 Task: In the  document Sedona.doc ,align picture to the 'center'. Insert word art below the picture and give heading  'Sedona in Purple'
Action: Mouse moved to (376, 195)
Screenshot: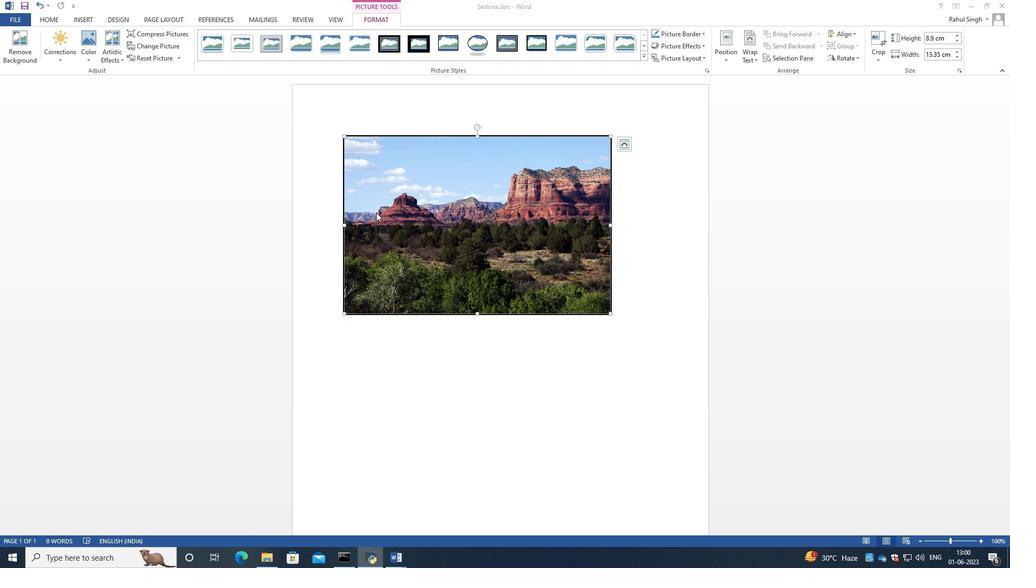 
Action: Mouse pressed left at (376, 195)
Screenshot: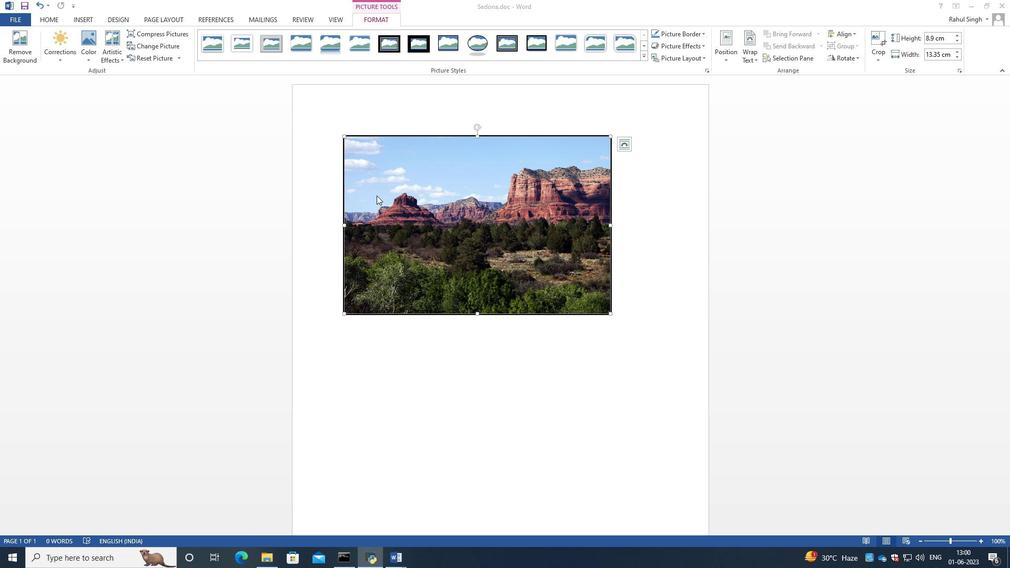 
Action: Mouse moved to (104, 16)
Screenshot: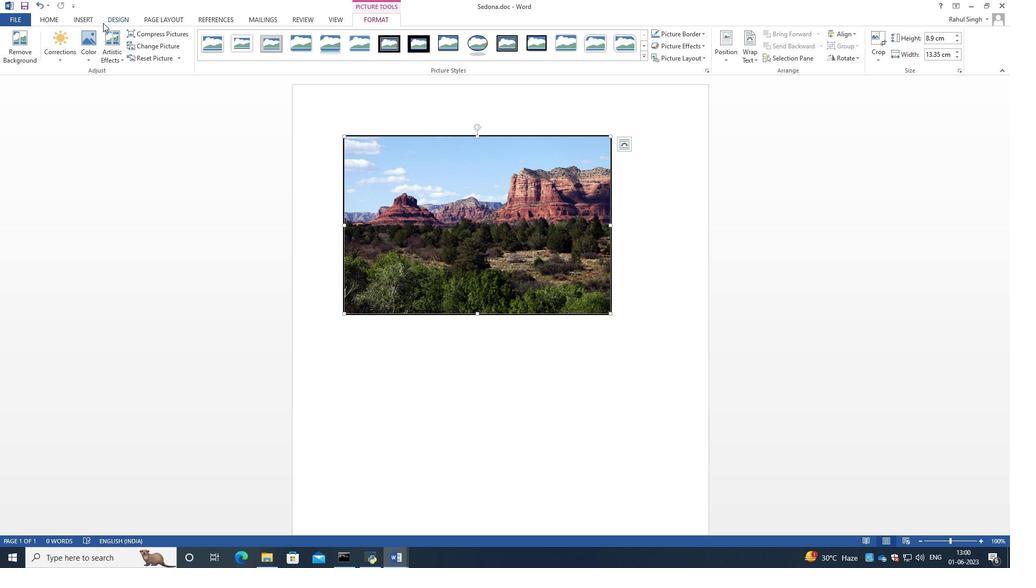 
Action: Mouse pressed left at (104, 16)
Screenshot: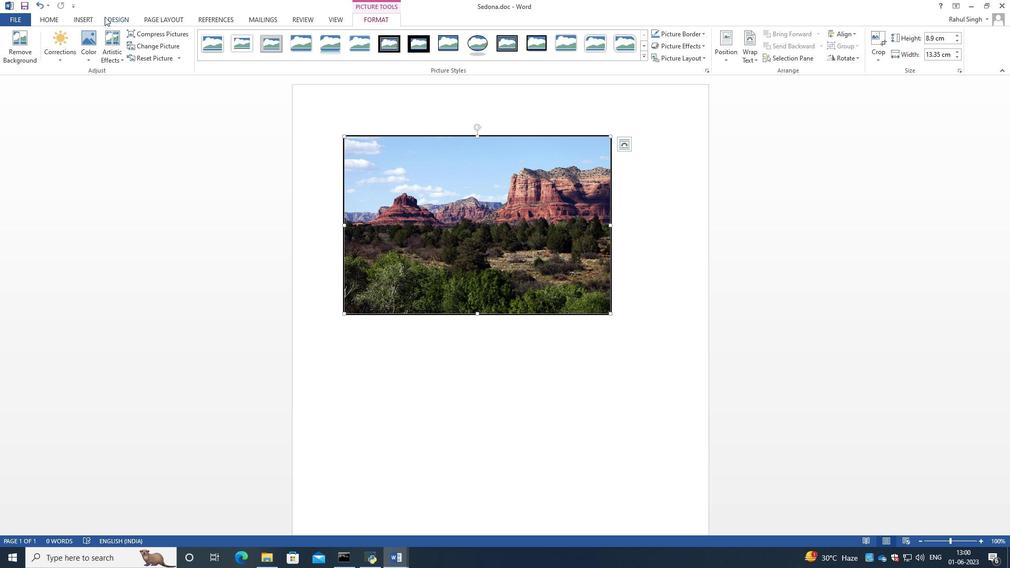 
Action: Mouse moved to (78, 16)
Screenshot: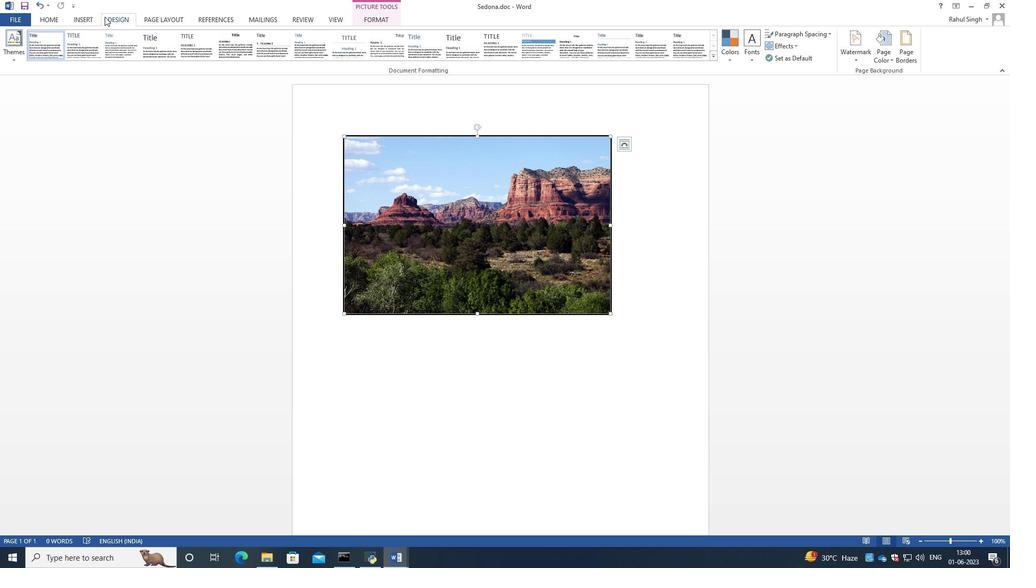 
Action: Mouse pressed left at (78, 16)
Screenshot: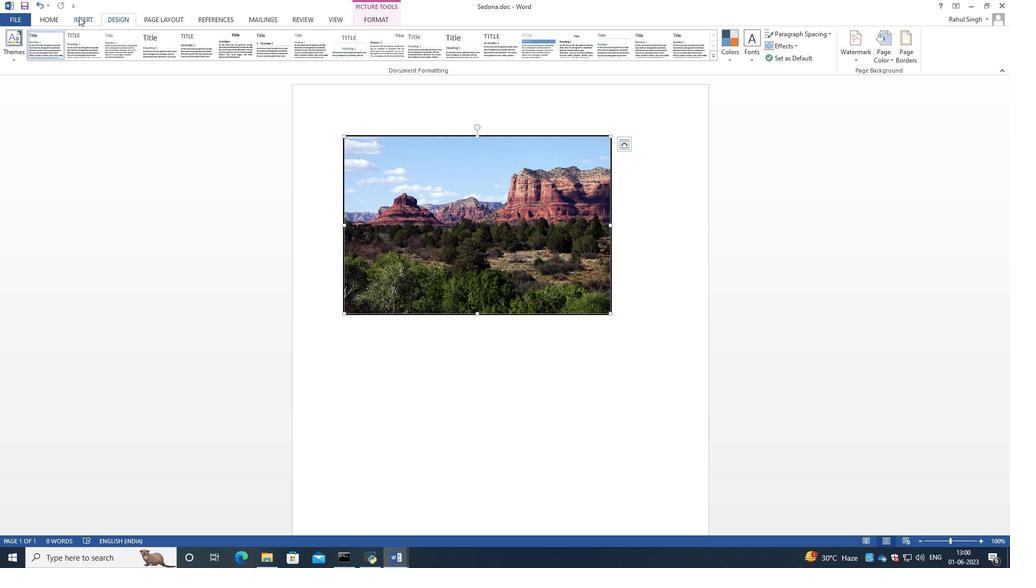 
Action: Mouse moved to (46, 13)
Screenshot: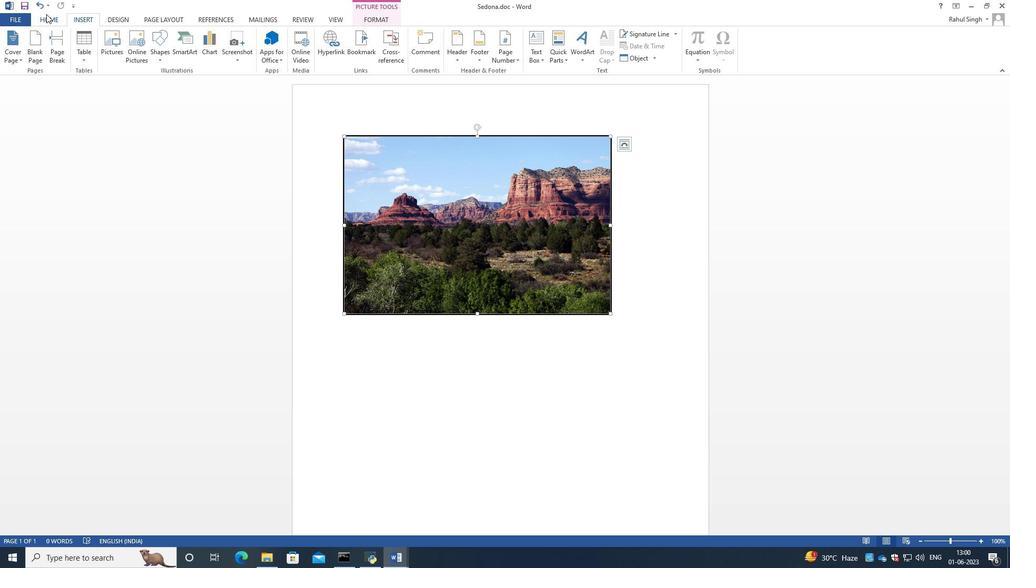 
Action: Mouse pressed left at (46, 13)
Screenshot: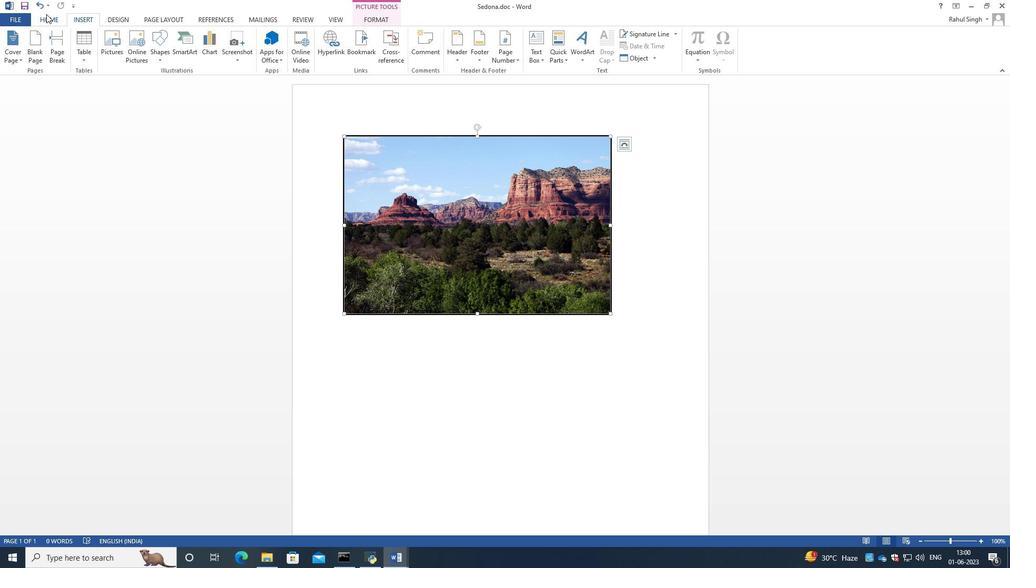 
Action: Mouse moved to (240, 54)
Screenshot: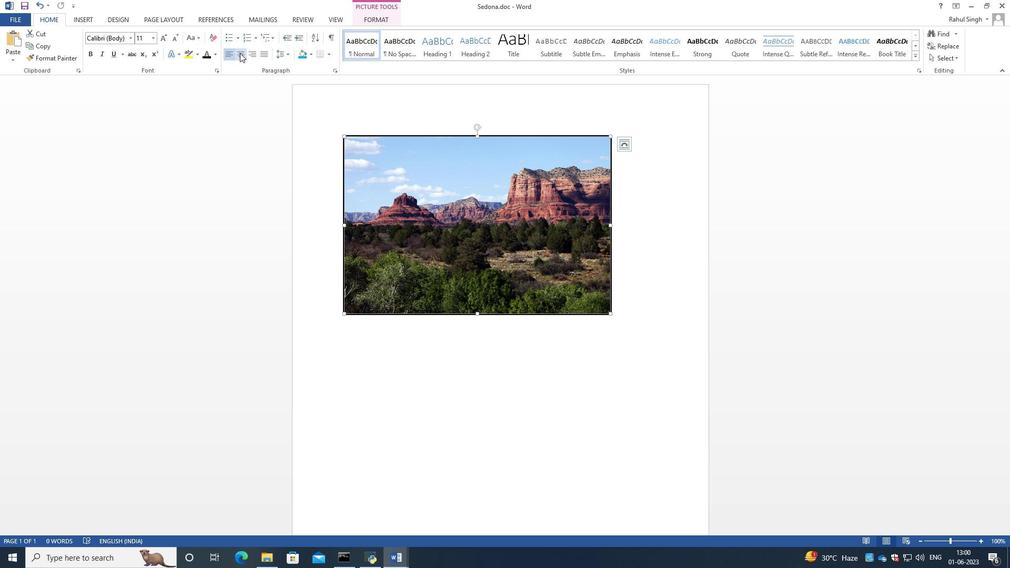 
Action: Mouse pressed left at (240, 54)
Screenshot: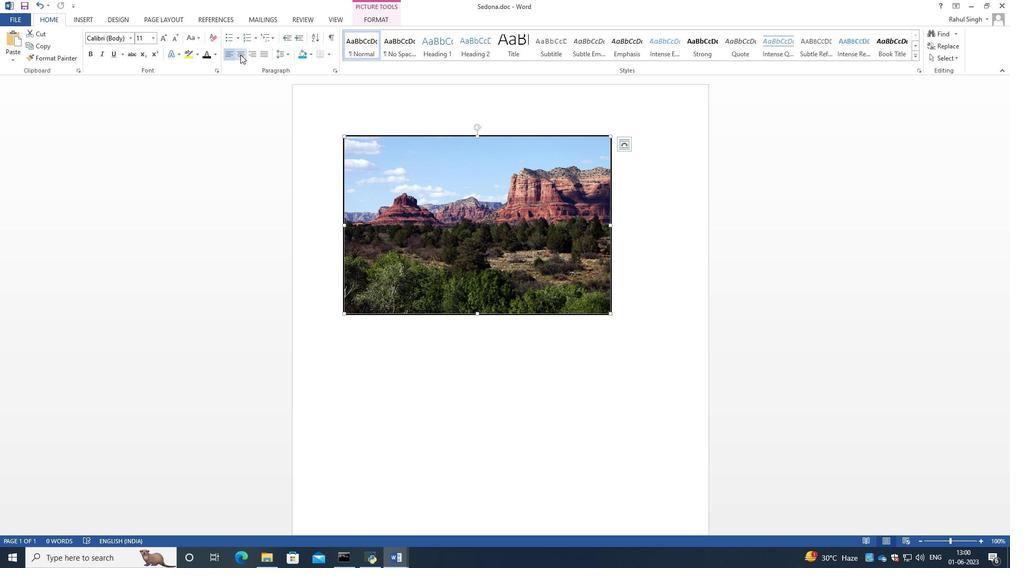 
Action: Mouse moved to (464, 342)
Screenshot: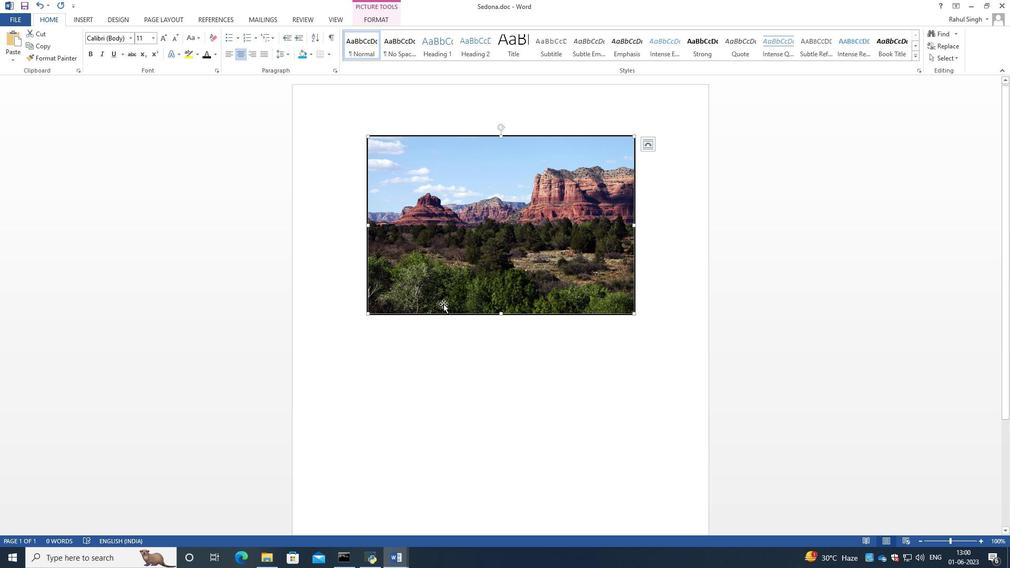 
Action: Mouse pressed left at (464, 342)
Screenshot: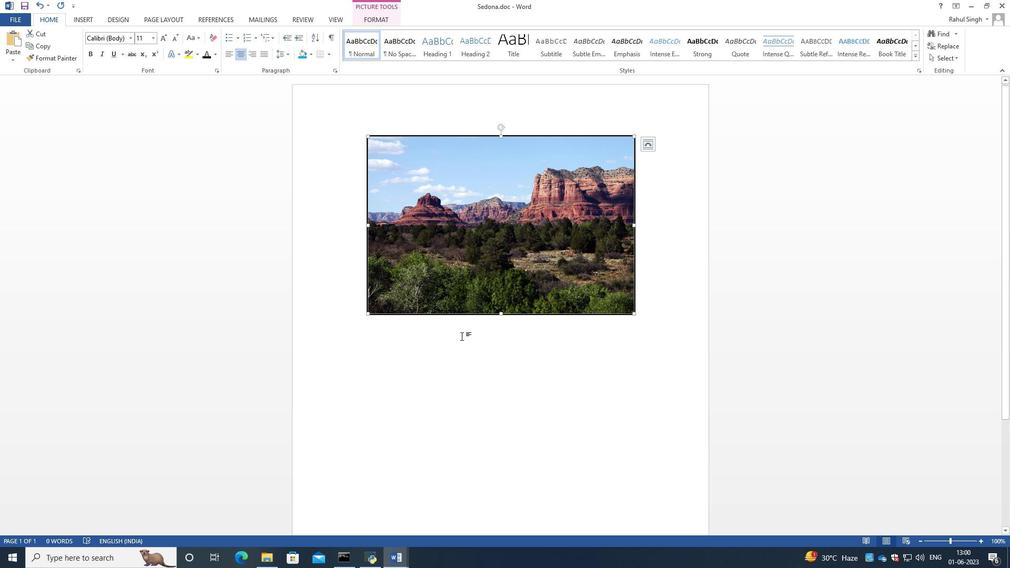 
Action: Mouse moved to (83, 15)
Screenshot: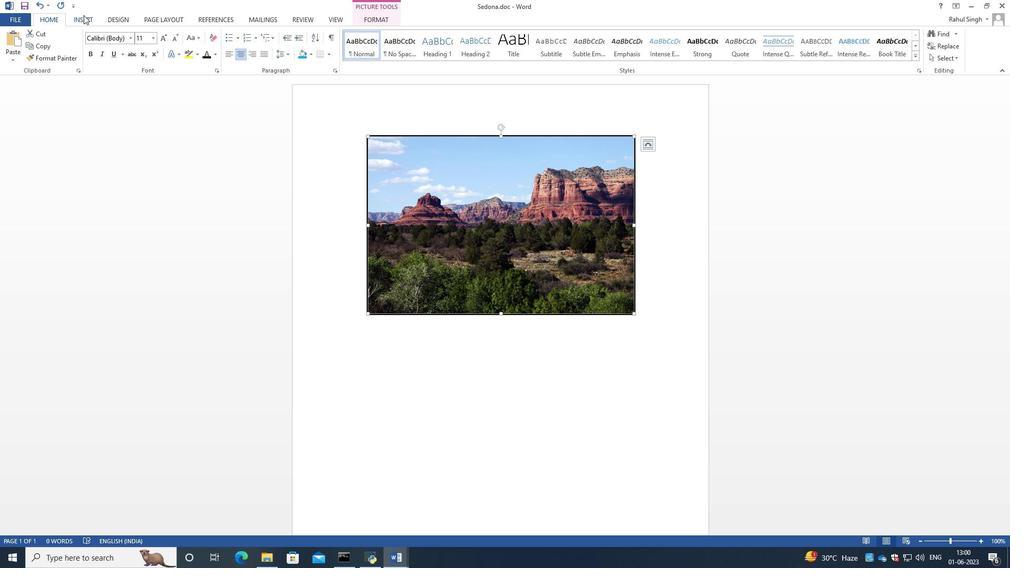 
Action: Mouse pressed left at (83, 15)
Screenshot: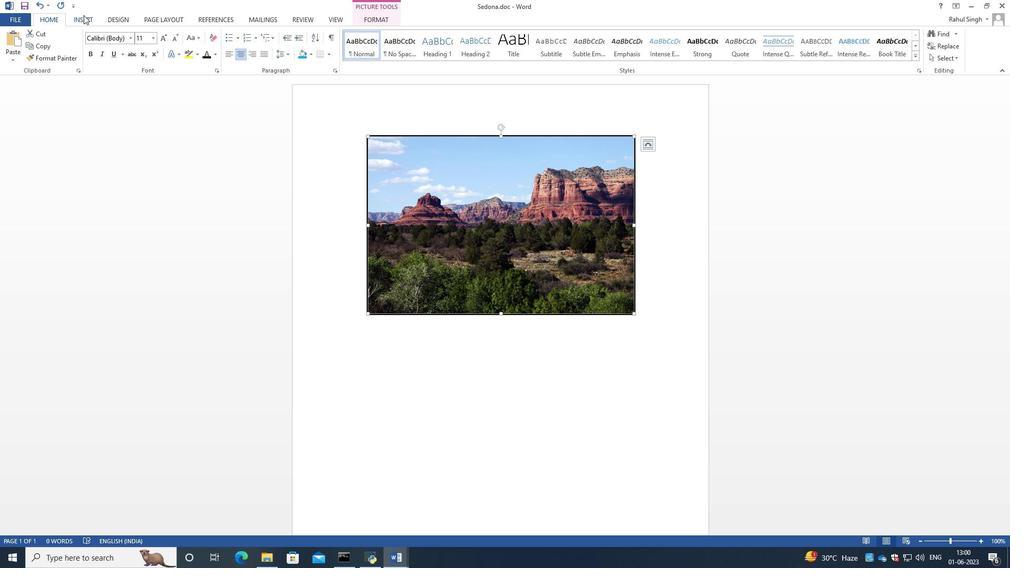 
Action: Mouse moved to (577, 46)
Screenshot: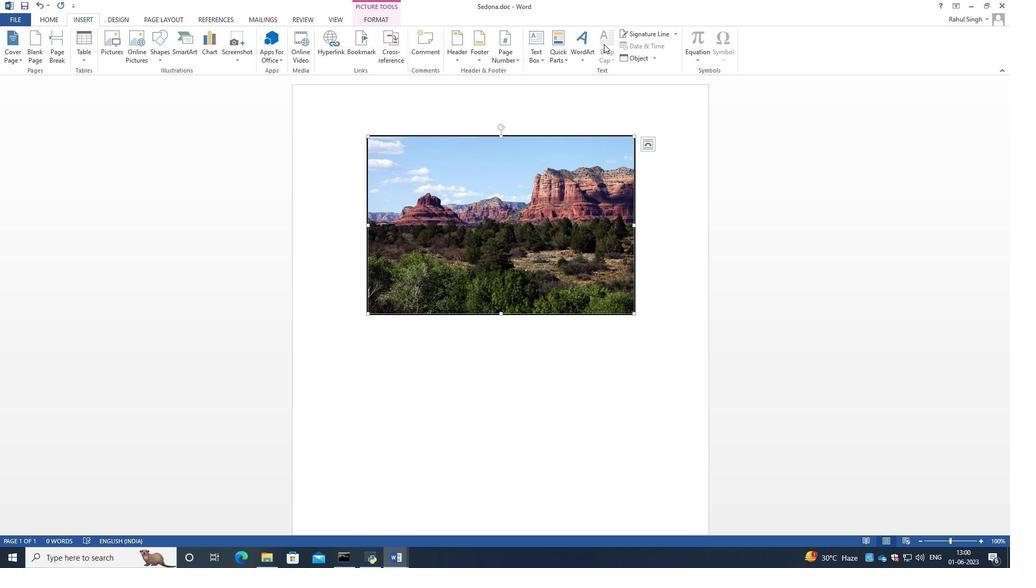 
Action: Mouse pressed left at (577, 46)
Screenshot: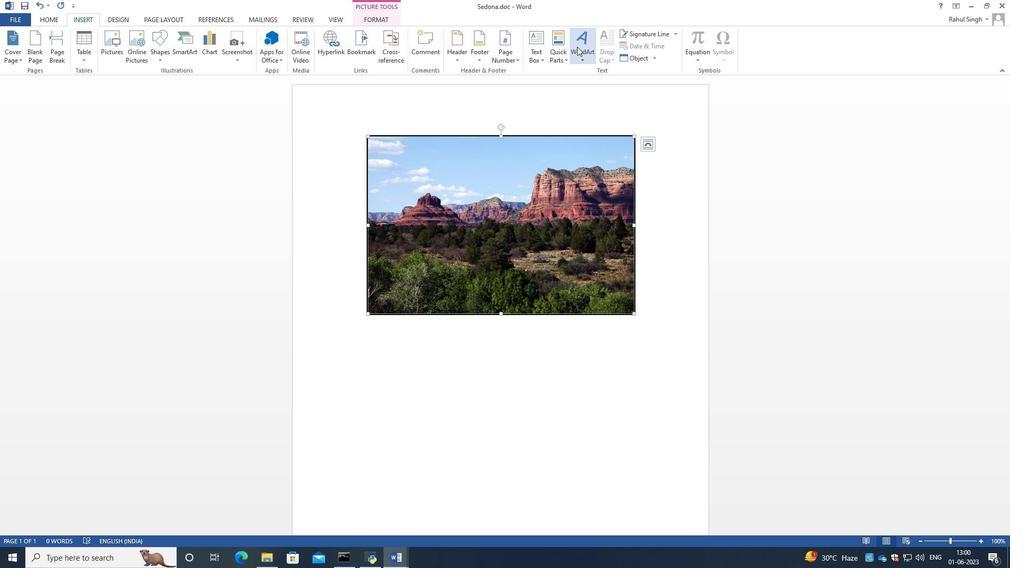
Action: Mouse moved to (480, 321)
Screenshot: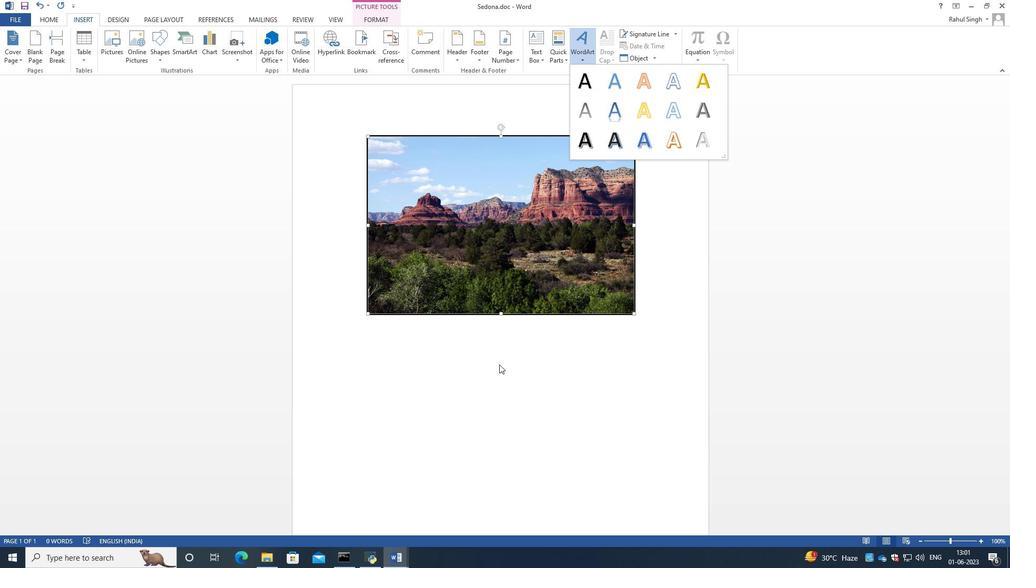 
Action: Mouse pressed left at (480, 321)
Screenshot: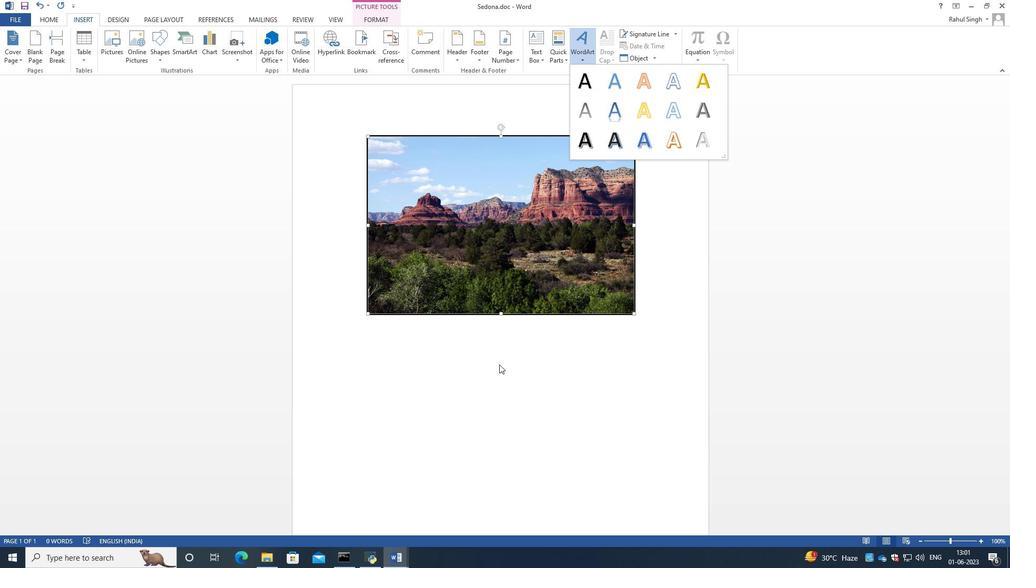 
Action: Mouse moved to (487, 346)
Screenshot: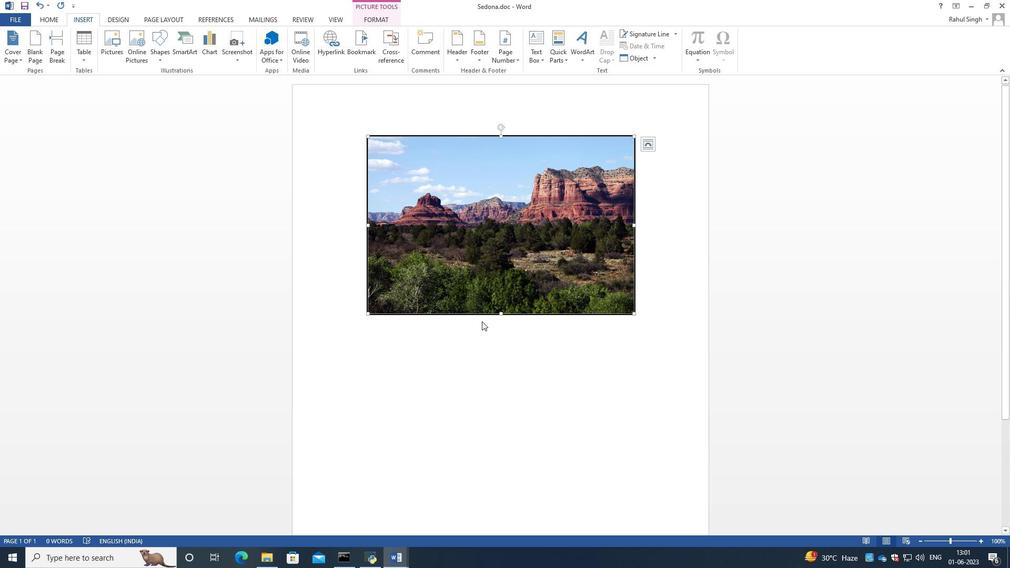 
Action: Mouse pressed left at (487, 346)
Screenshot: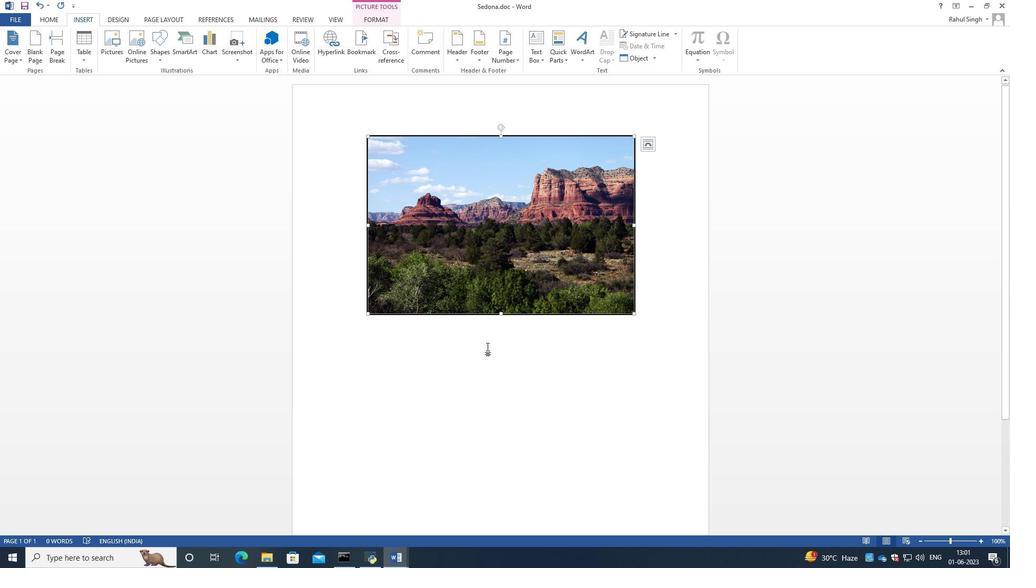 
Action: Mouse pressed left at (487, 346)
Screenshot: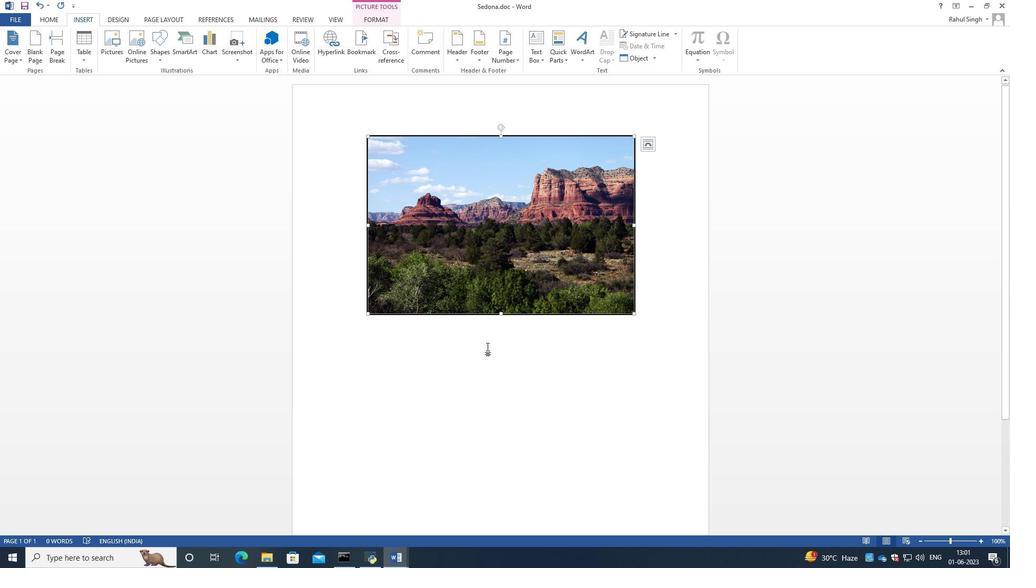 
Action: Mouse pressed left at (487, 346)
Screenshot: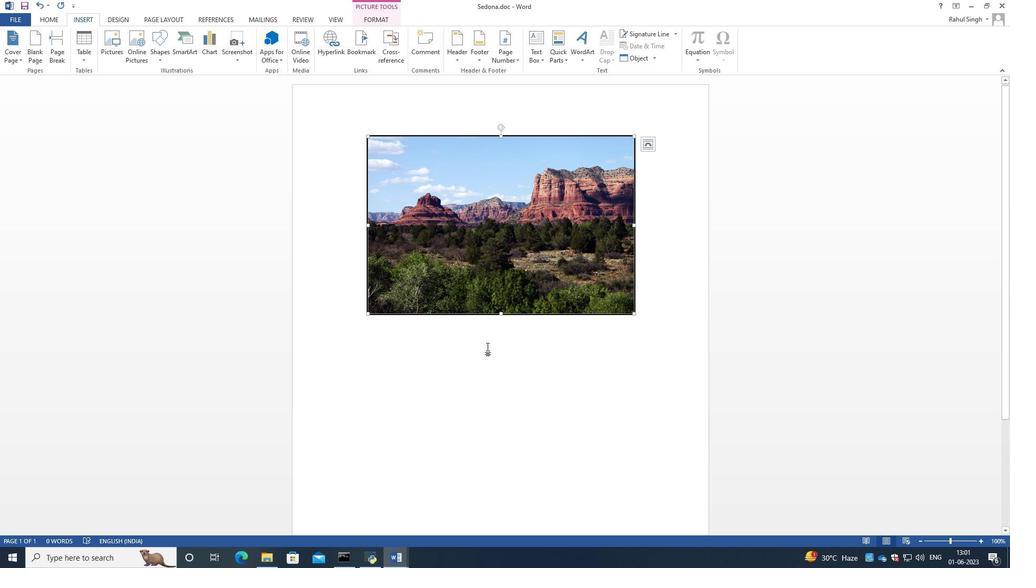 
Action: Mouse moved to (648, 294)
Screenshot: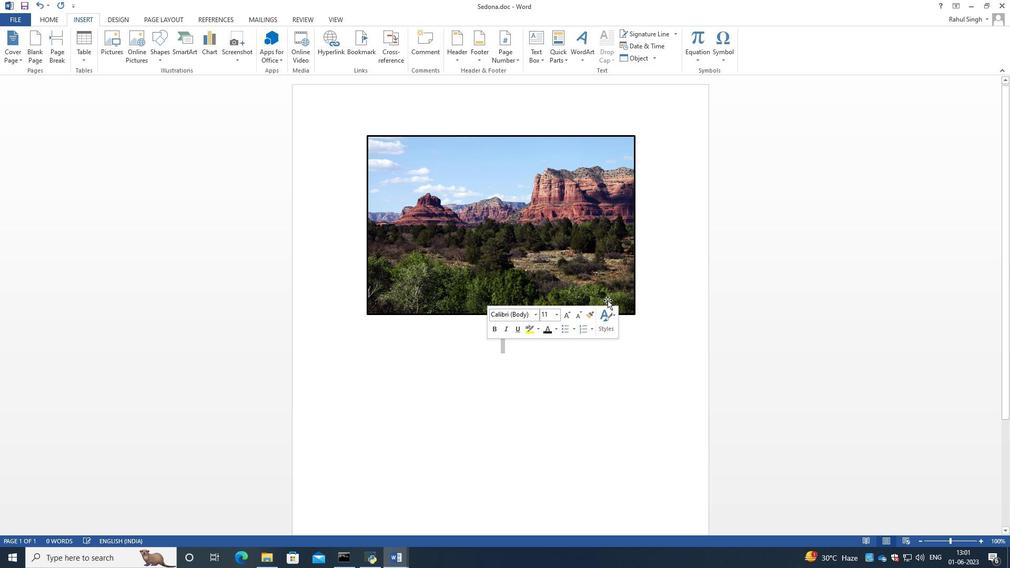 
Action: Mouse pressed left at (648, 294)
Screenshot: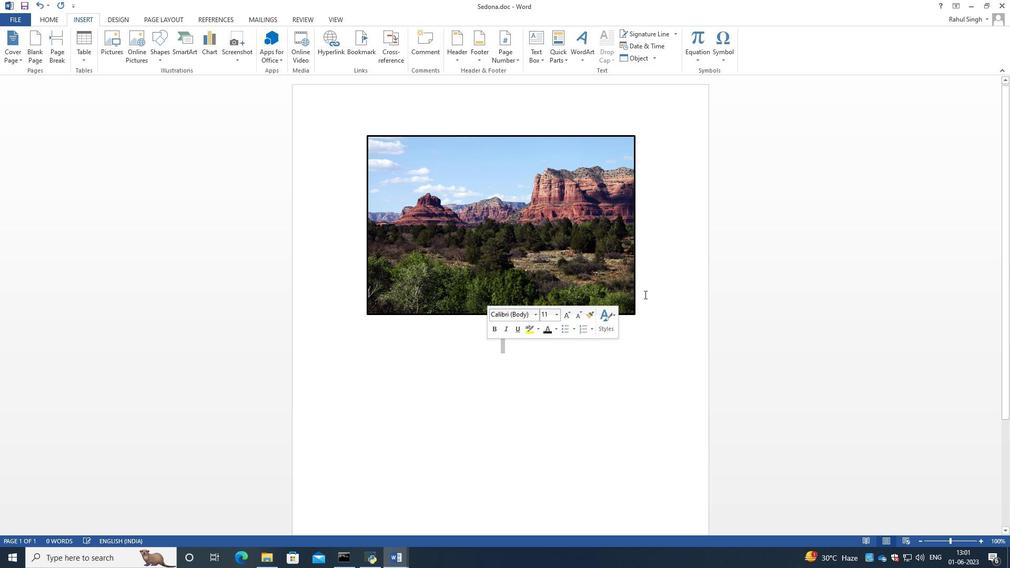 
Action: Mouse moved to (650, 300)
Screenshot: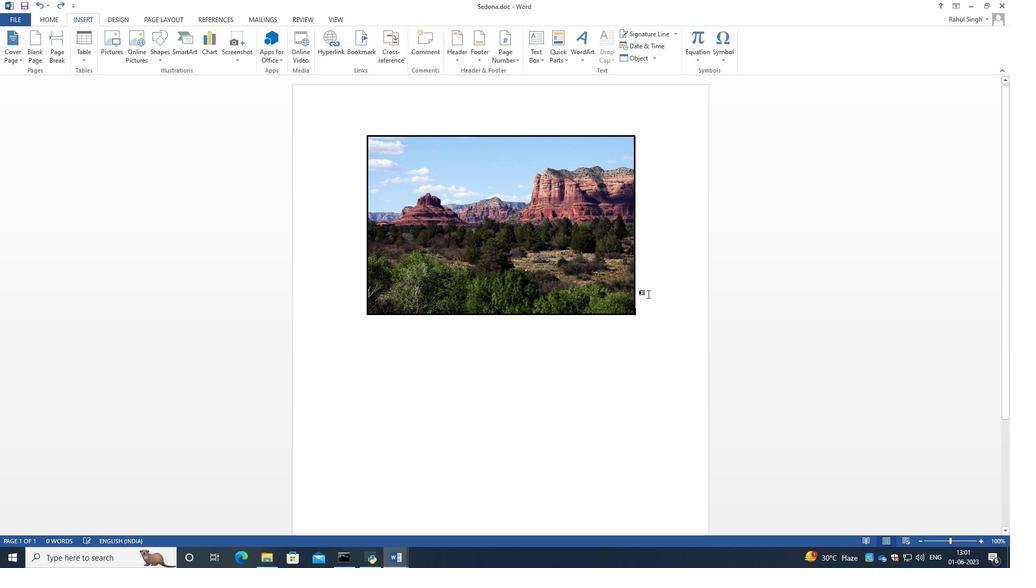 
Action: Key pressed <Key.enter><Key.enter>
Screenshot: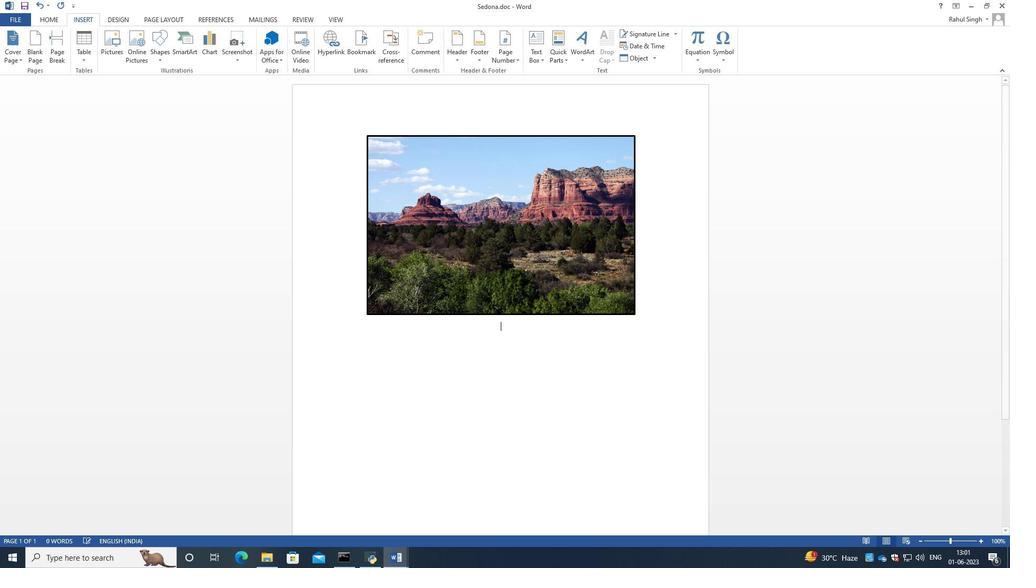 
Action: Mouse moved to (586, 48)
Screenshot: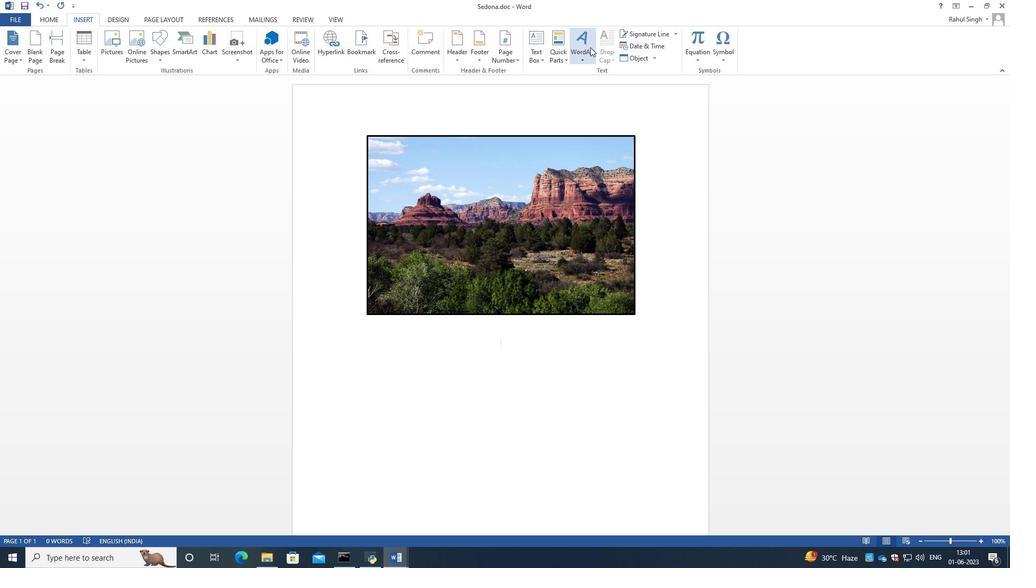 
Action: Mouse pressed left at (586, 48)
Screenshot: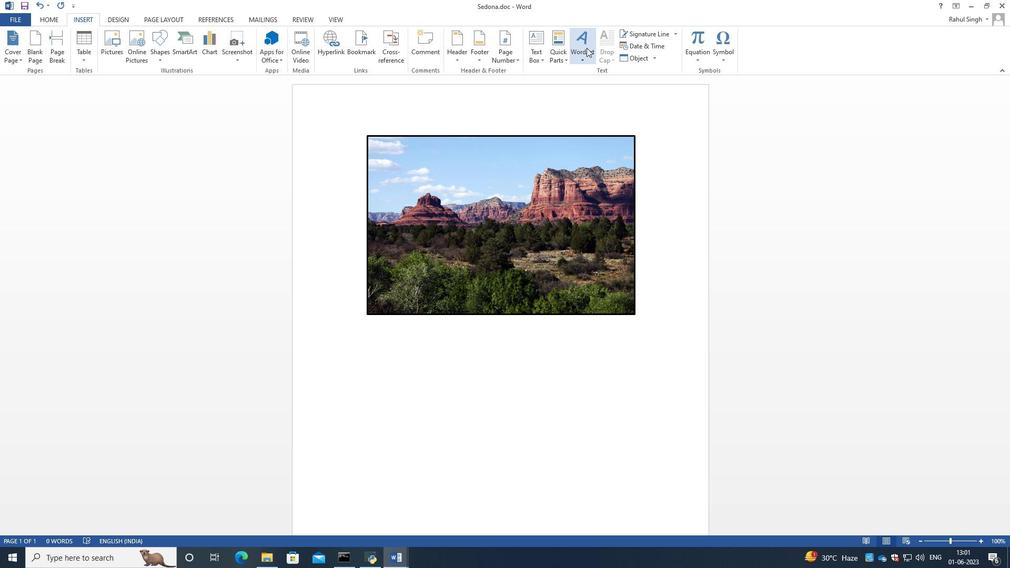 
Action: Mouse moved to (585, 85)
Screenshot: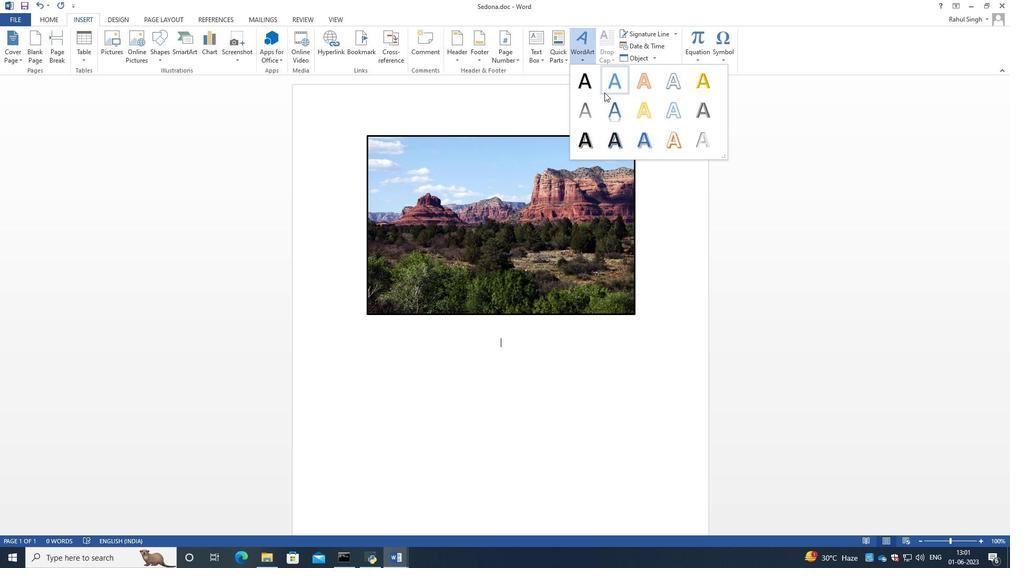 
Action: Mouse pressed left at (585, 85)
Screenshot: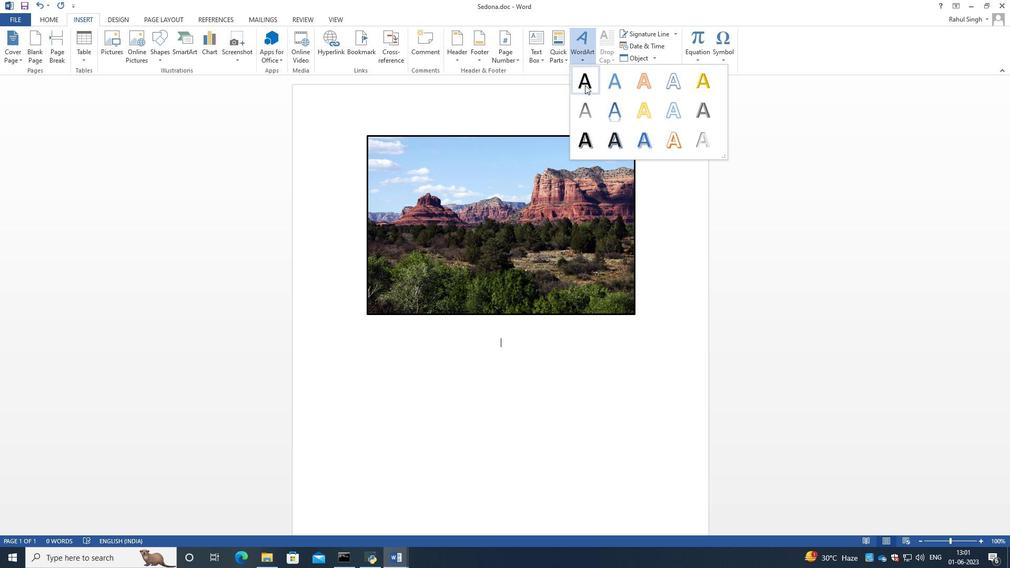 
Action: Mouse moved to (477, 359)
Screenshot: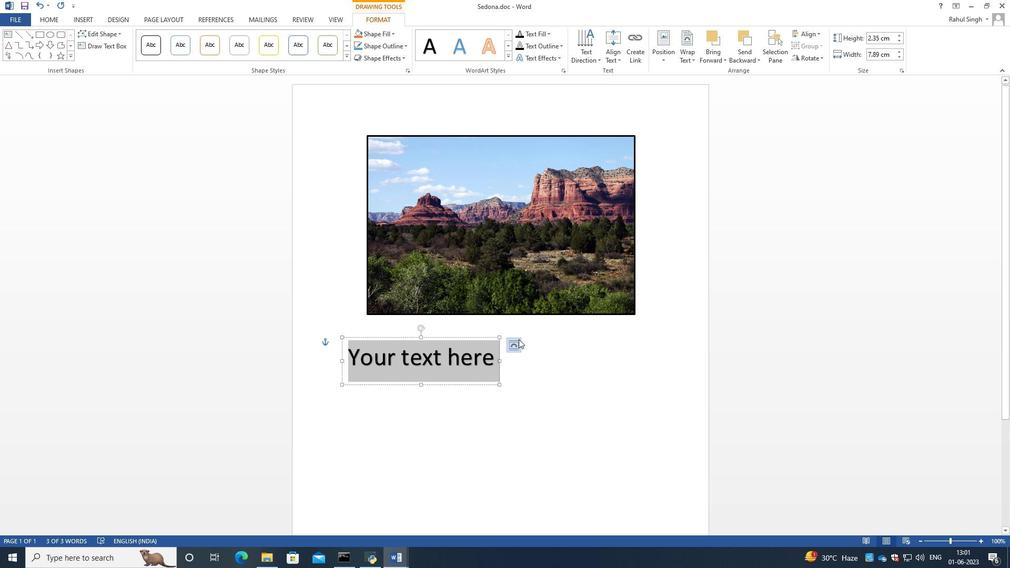 
Action: Key pressed <Key.caps_lock>S<Key.caps_lock>edona<Key.space>in<Key.space><Key.caps_lock><Key.caps_lock><Key.caps_lock>P<Key.caps_lock>urple
Screenshot: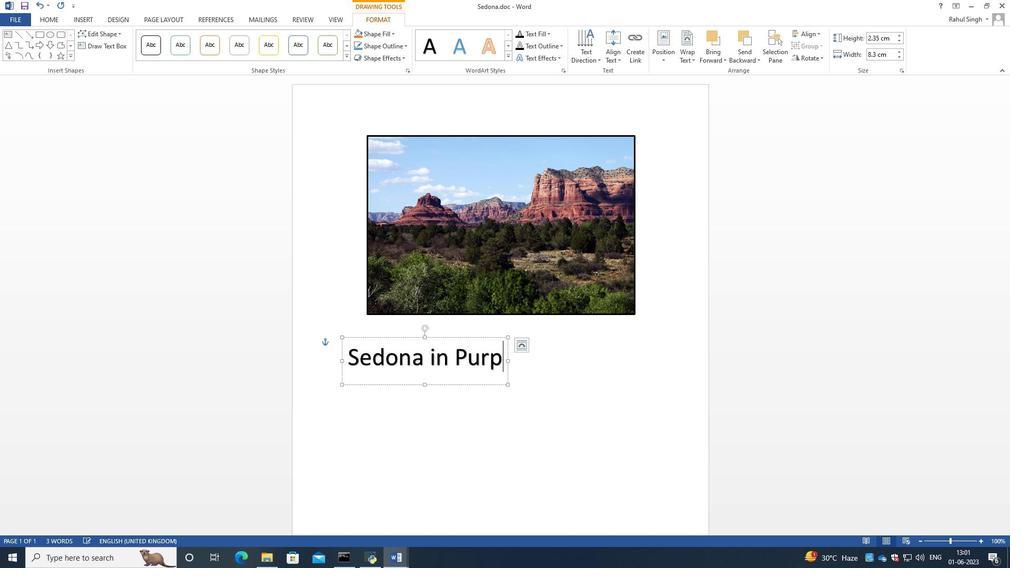
Action: Mouse moved to (559, 384)
Screenshot: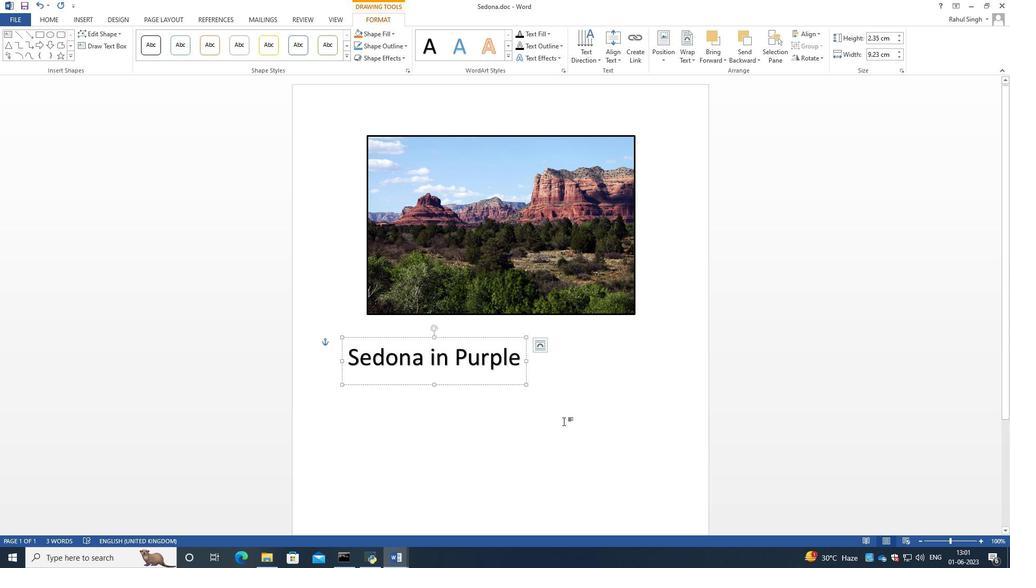 
Action: Mouse pressed left at (559, 384)
Screenshot: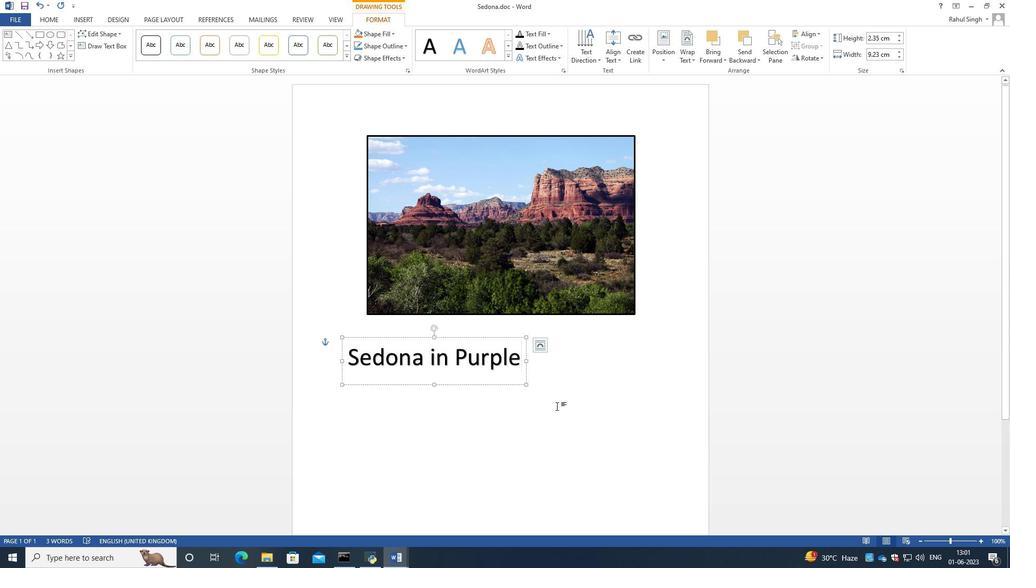 
Action: Mouse moved to (412, 321)
Screenshot: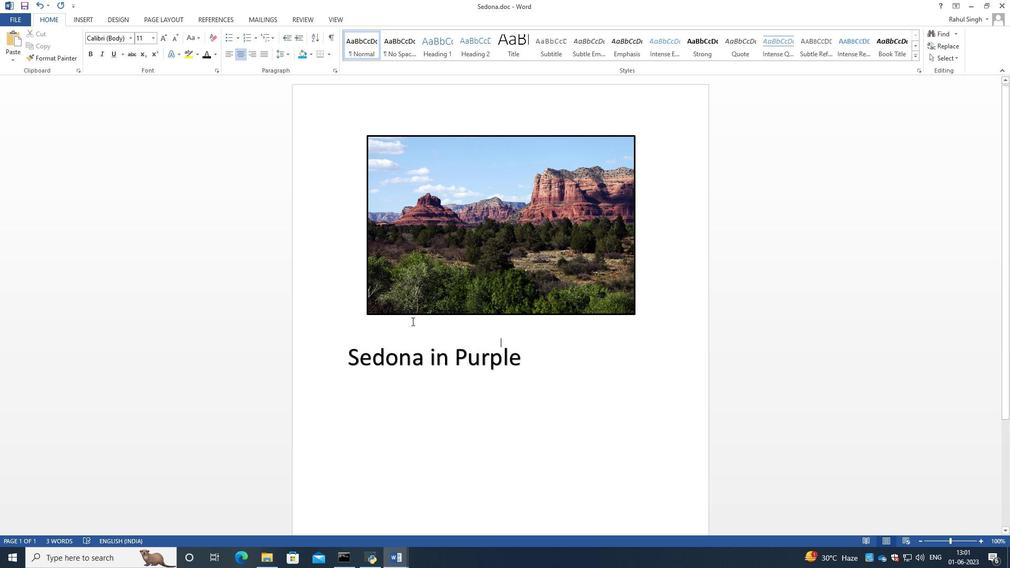 
